 Task: Use the formula "F.DIST.RT" in spreadsheet "Project protfolio".
Action: Mouse moved to (686, 93)
Screenshot: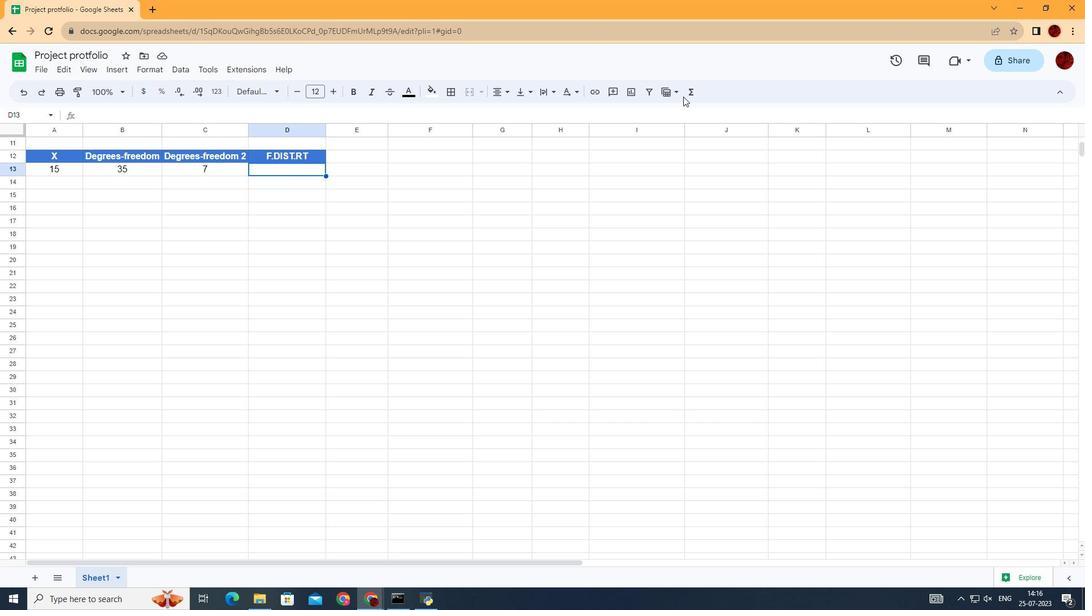 
Action: Mouse pressed left at (686, 93)
Screenshot: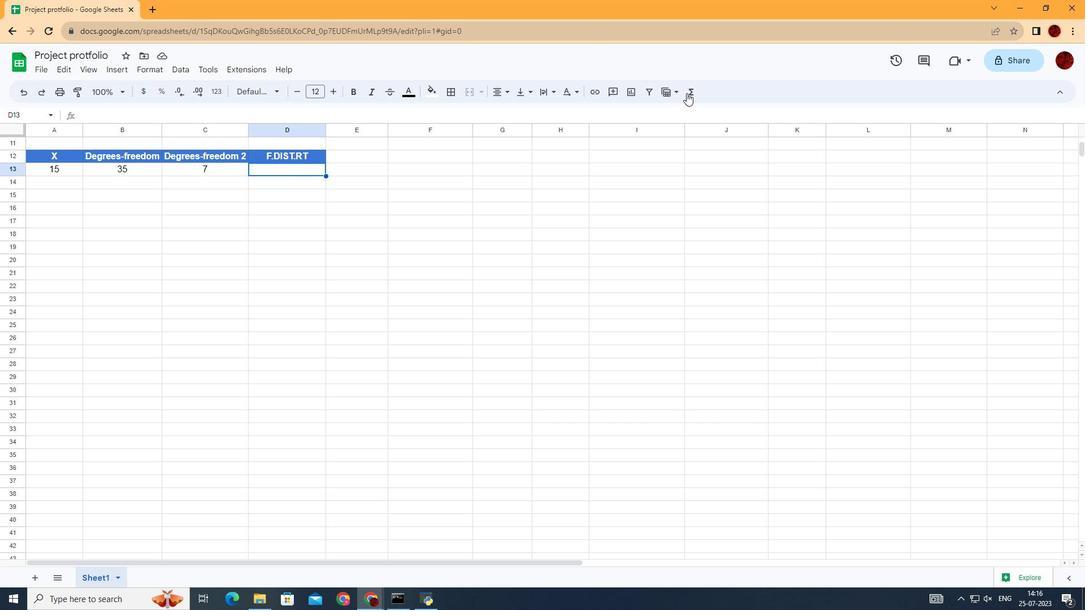 
Action: Mouse moved to (876, 202)
Screenshot: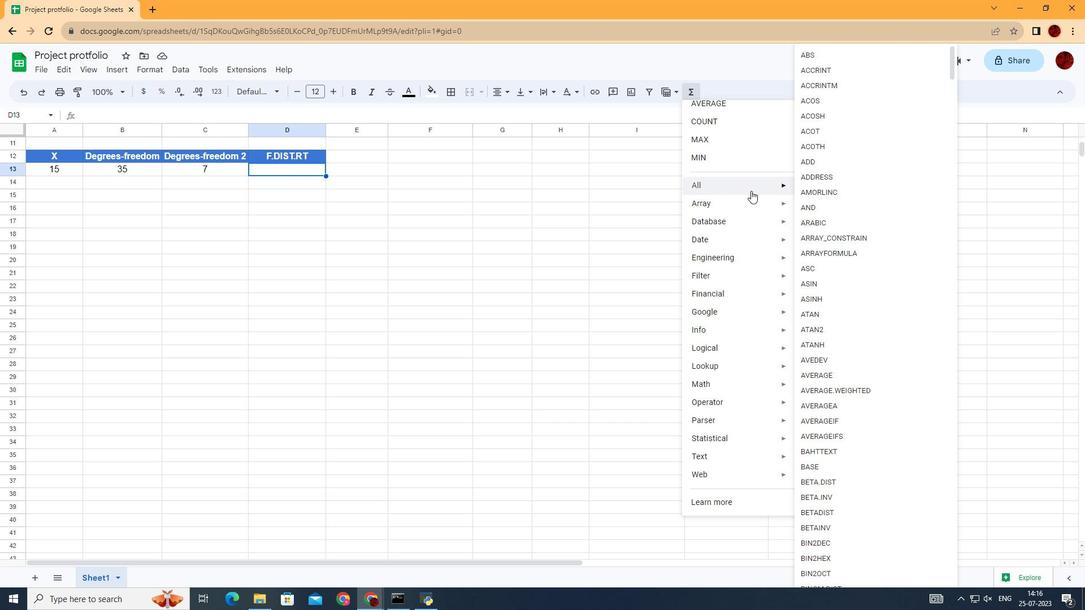 
Action: Mouse scrolled (876, 202) with delta (0, 0)
Screenshot: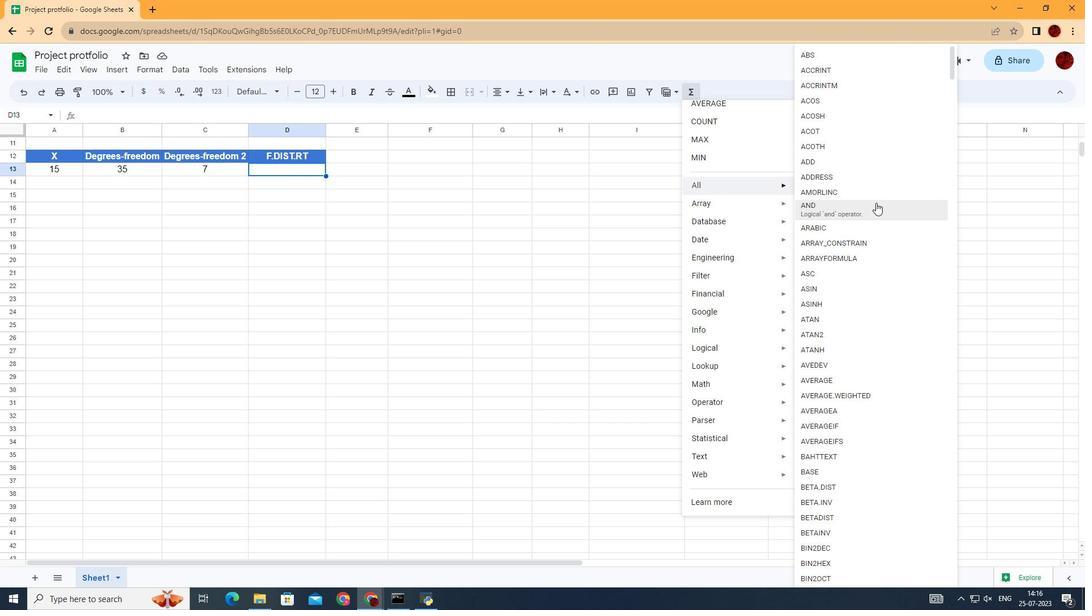 
Action: Mouse scrolled (876, 202) with delta (0, 0)
Screenshot: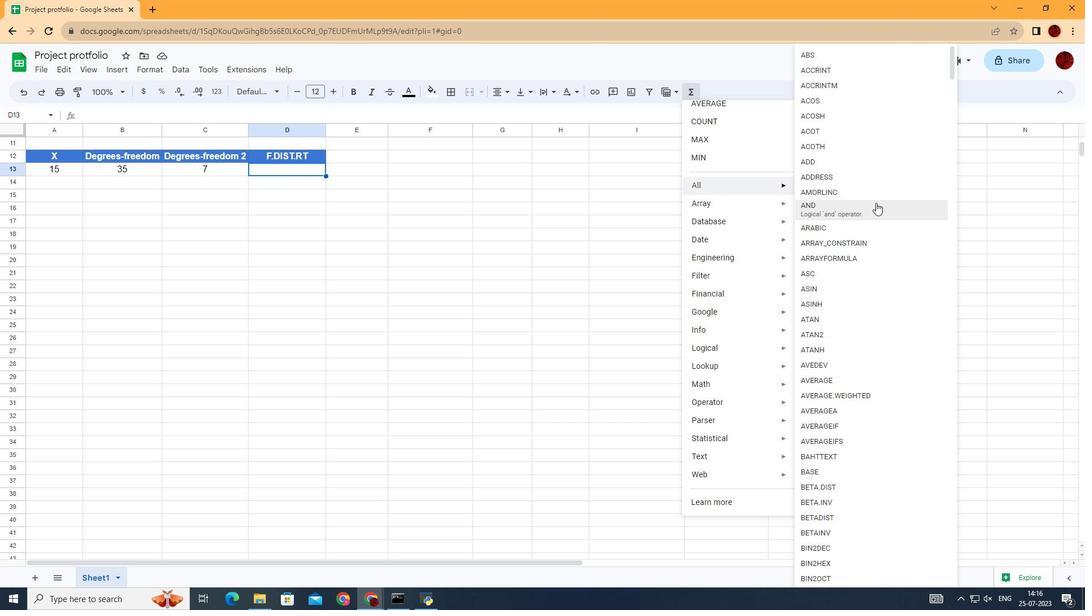 
Action: Mouse scrolled (876, 202) with delta (0, 0)
Screenshot: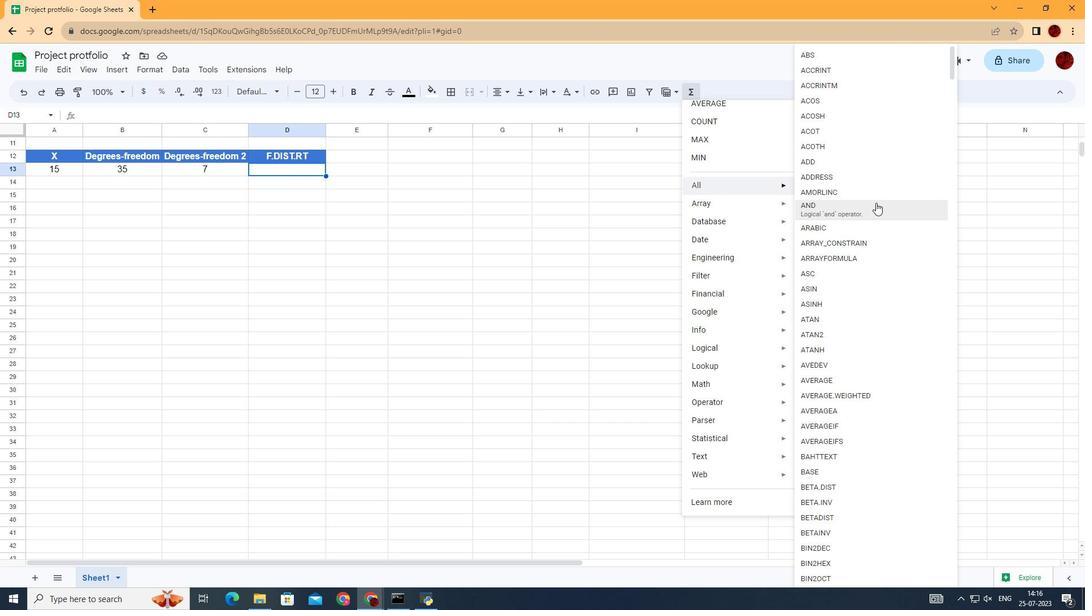 
Action: Mouse scrolled (876, 202) with delta (0, 0)
Screenshot: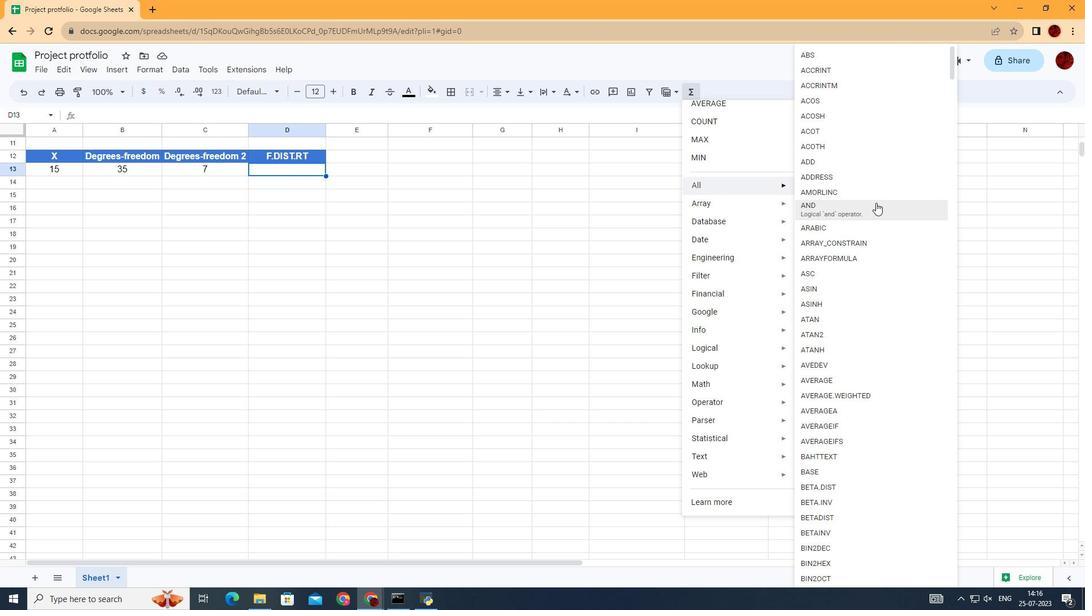 
Action: Mouse scrolled (876, 202) with delta (0, 0)
Screenshot: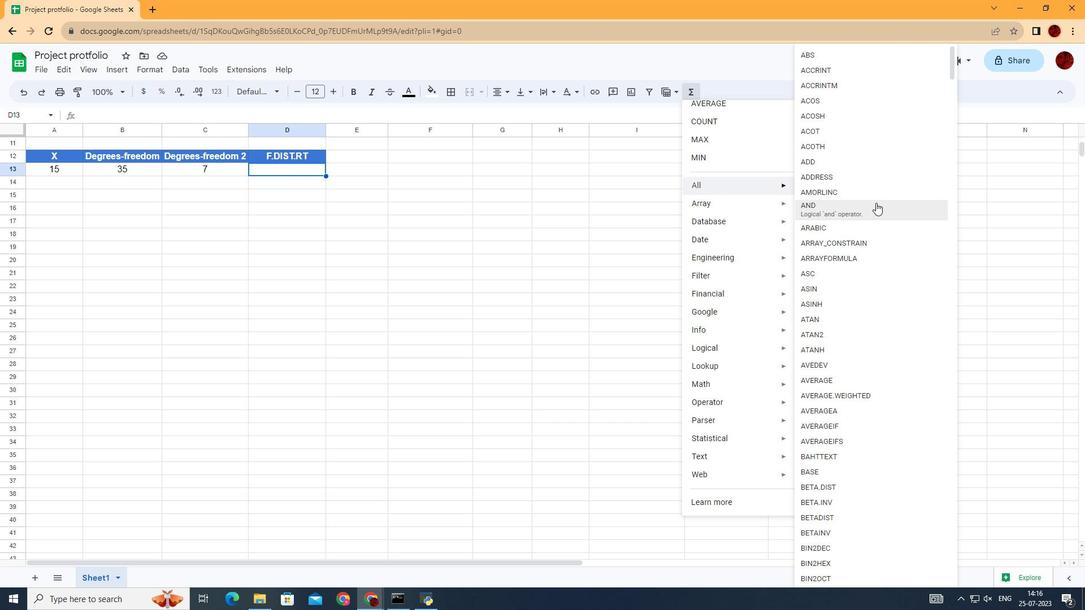 
Action: Mouse scrolled (876, 202) with delta (0, 0)
Screenshot: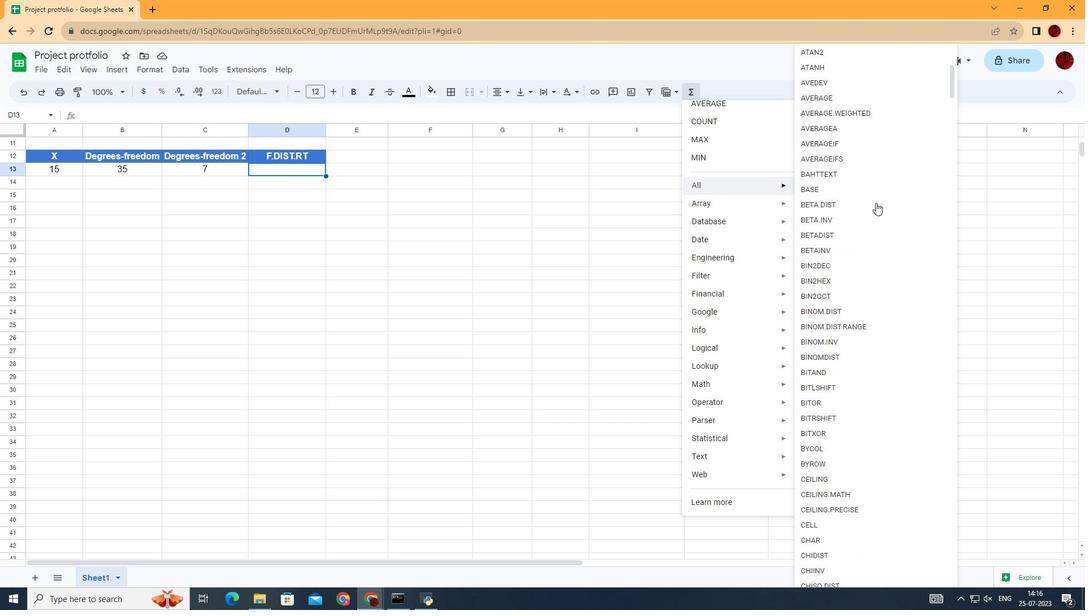 
Action: Mouse scrolled (876, 202) with delta (0, 0)
Screenshot: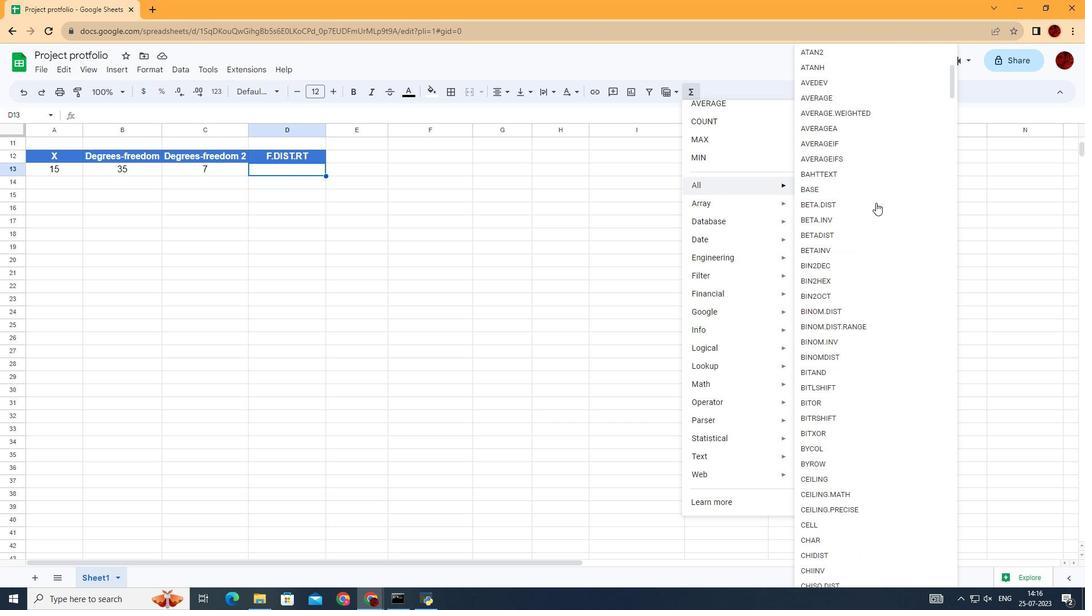 
Action: Mouse scrolled (876, 202) with delta (0, 0)
Screenshot: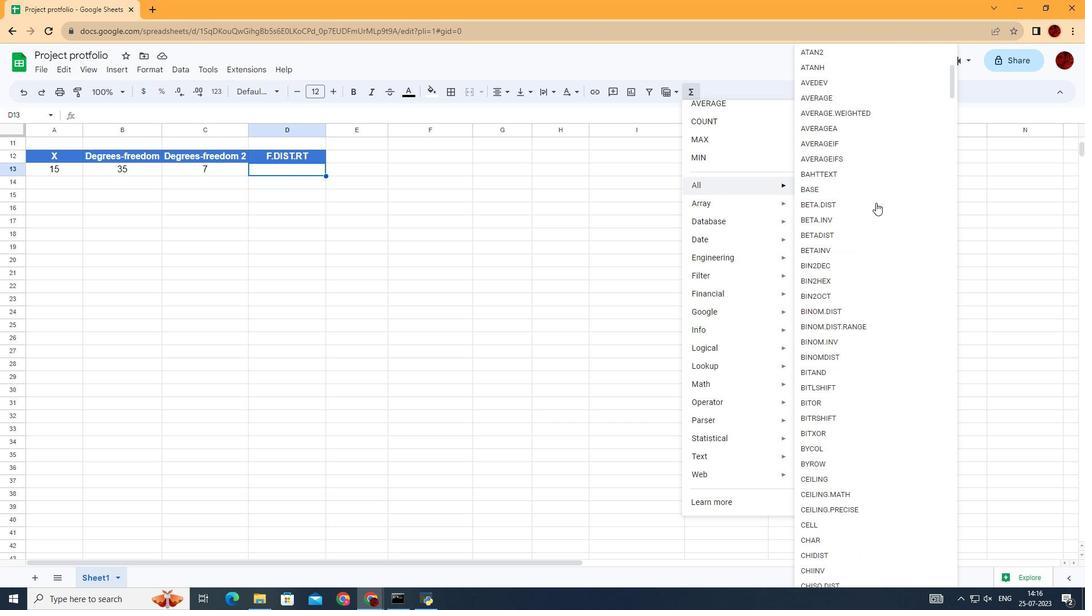 
Action: Mouse scrolled (876, 202) with delta (0, 0)
Screenshot: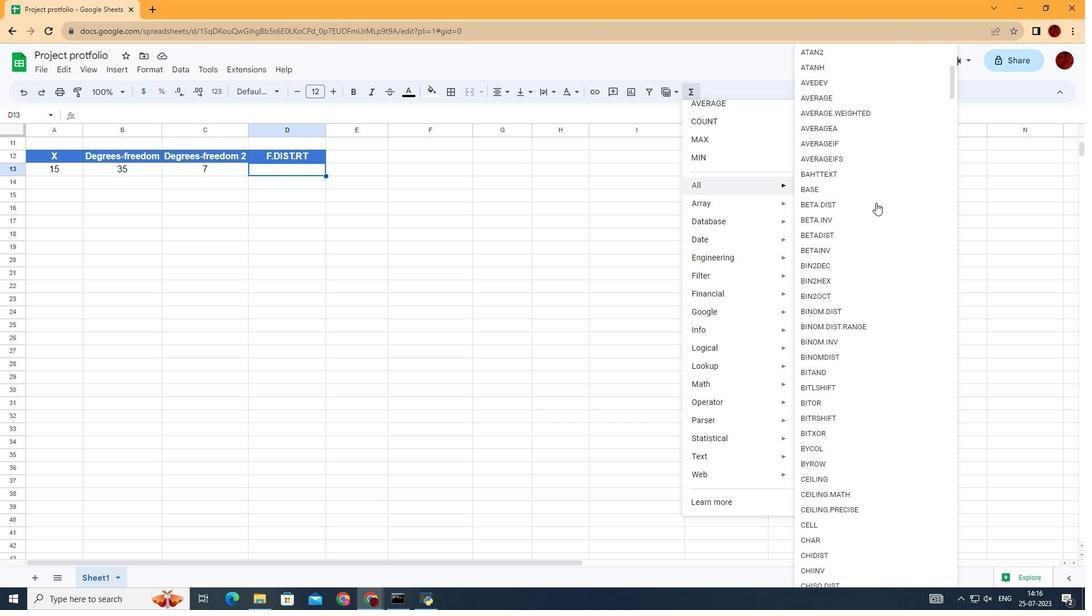 
Action: Mouse scrolled (876, 202) with delta (0, 0)
Screenshot: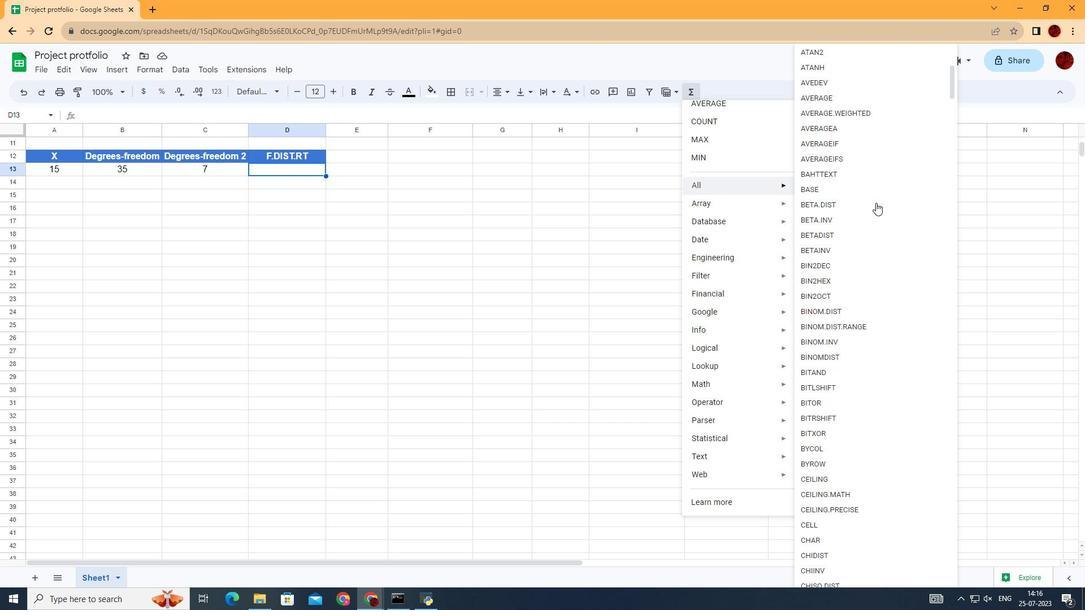 
Action: Mouse scrolled (876, 202) with delta (0, 0)
Screenshot: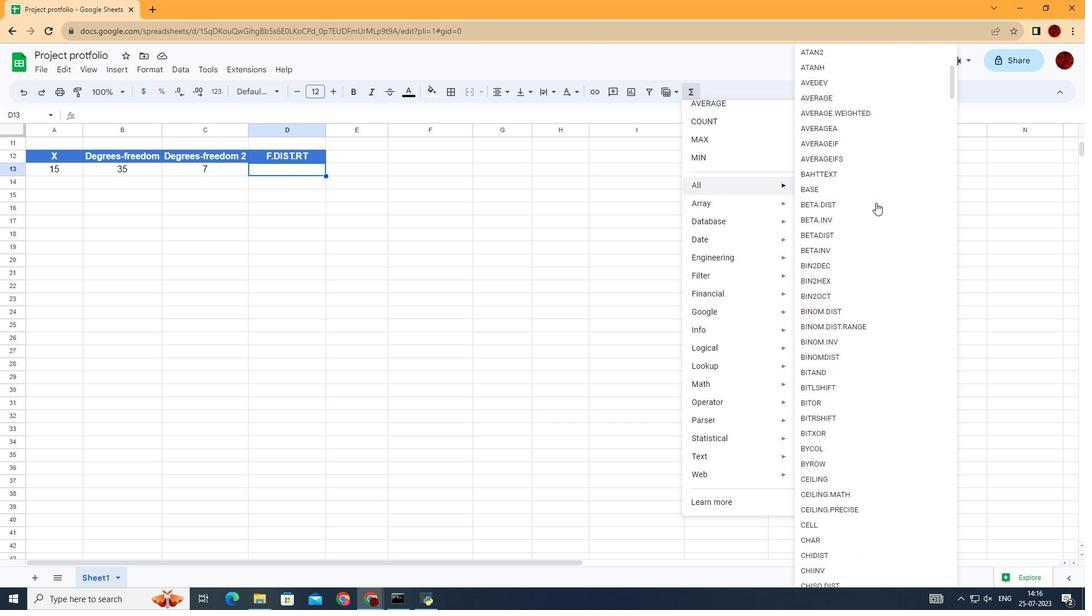 
Action: Mouse scrolled (876, 202) with delta (0, 0)
Screenshot: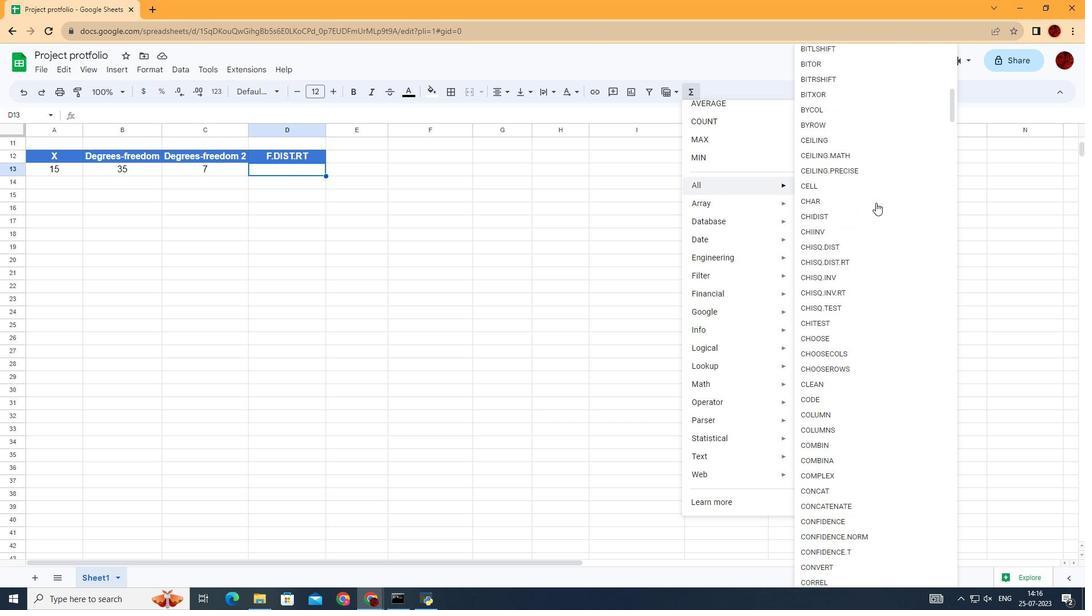 
Action: Mouse scrolled (876, 202) with delta (0, 0)
Screenshot: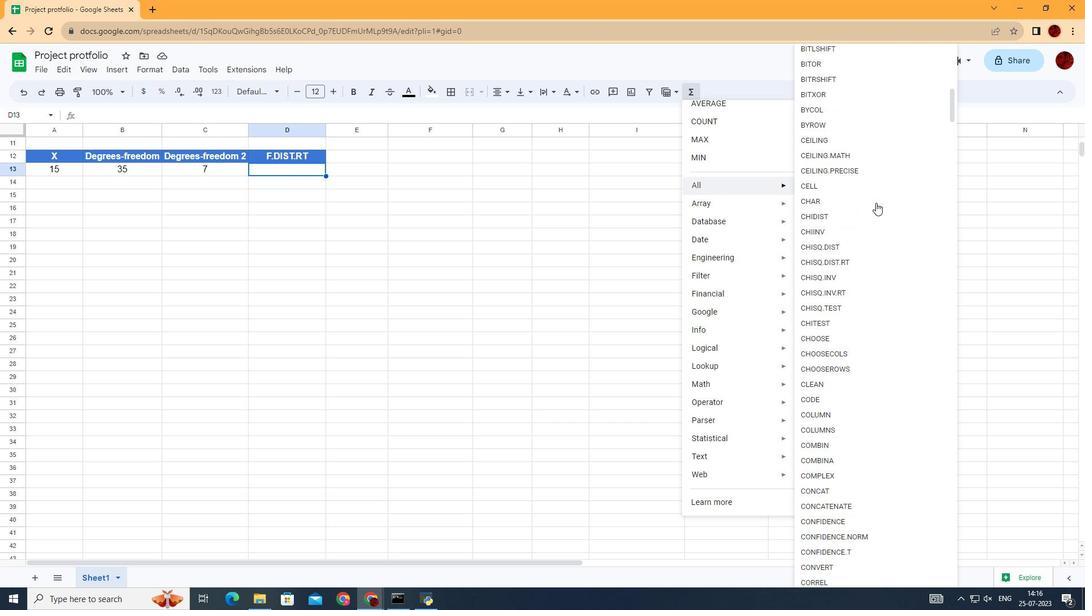 
Action: Mouse scrolled (876, 202) with delta (0, 0)
Screenshot: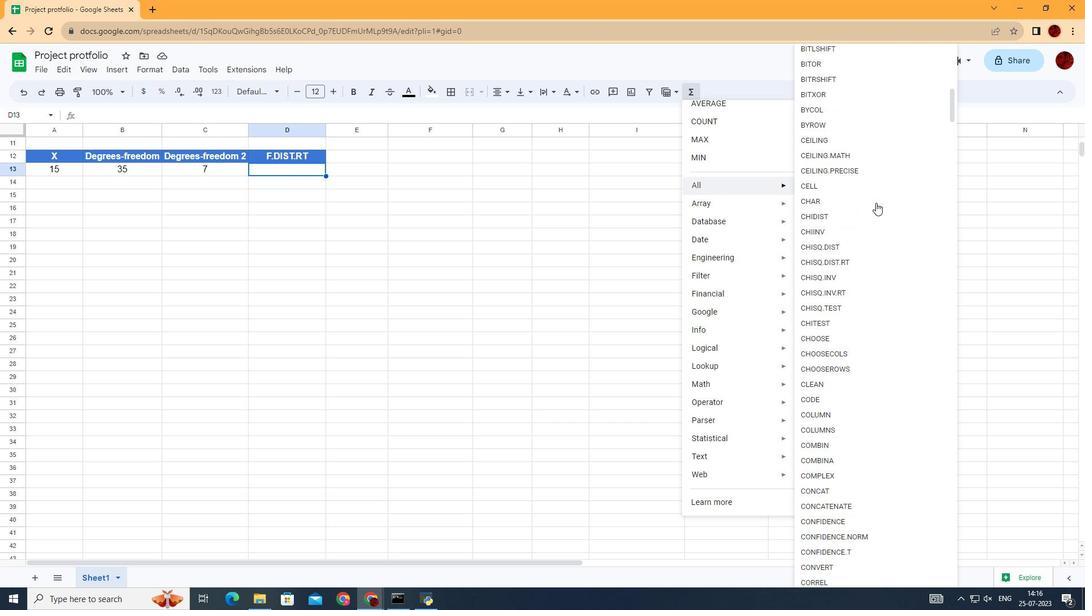 
Action: Mouse scrolled (876, 202) with delta (0, 0)
Screenshot: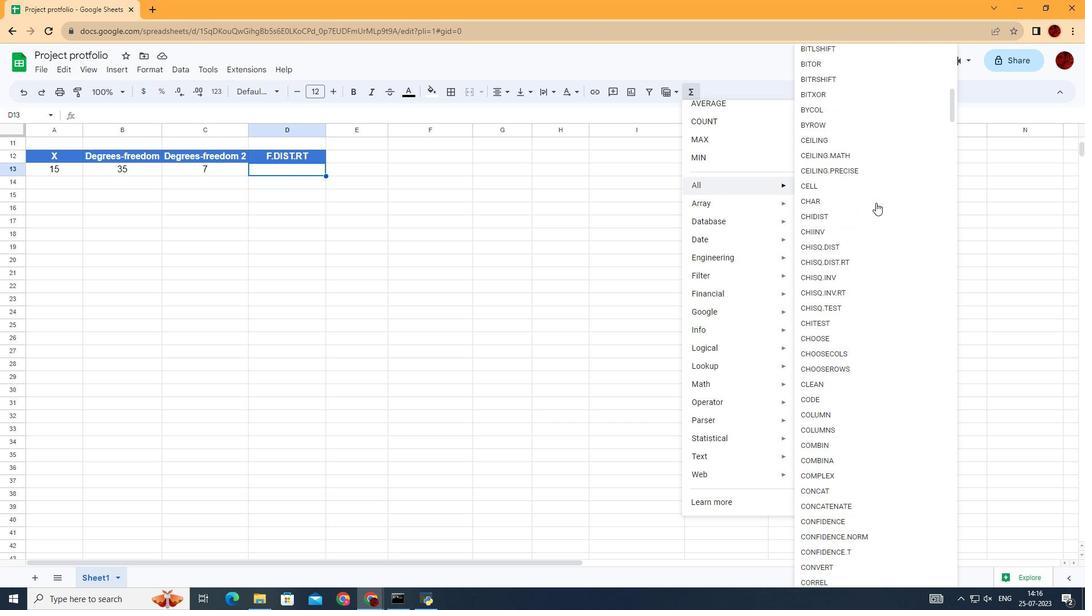 
Action: Mouse scrolled (876, 202) with delta (0, 0)
Screenshot: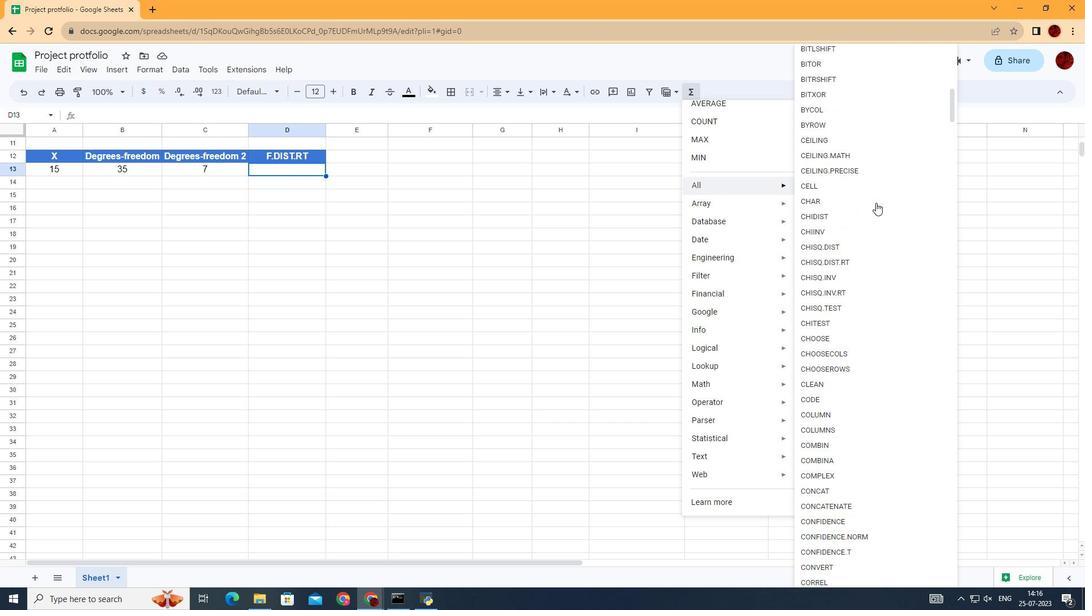 
Action: Mouse scrolled (876, 202) with delta (0, 0)
Screenshot: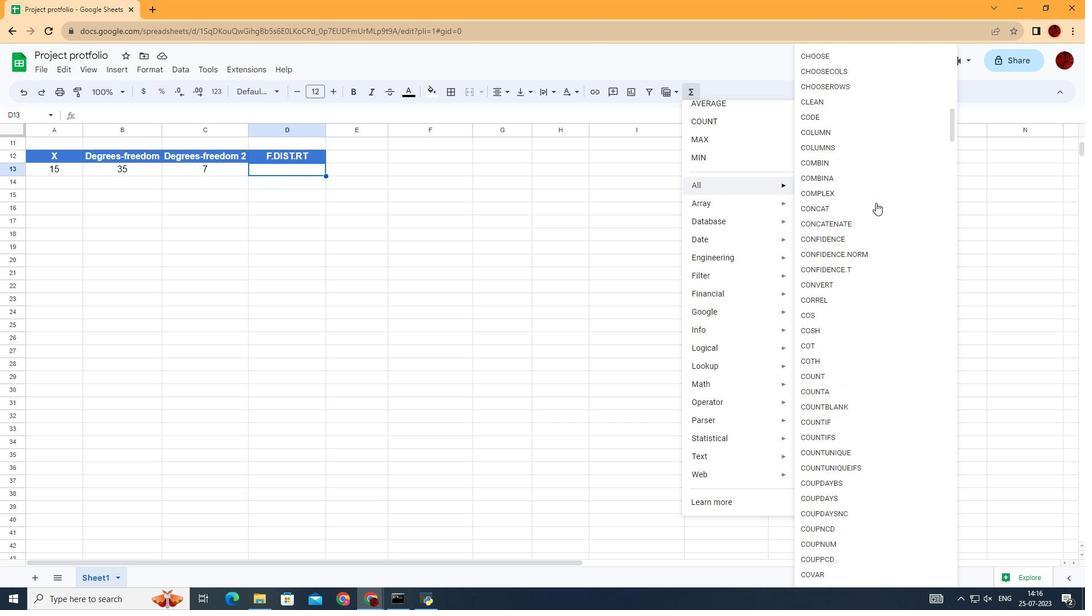 
Action: Mouse scrolled (876, 202) with delta (0, 0)
Screenshot: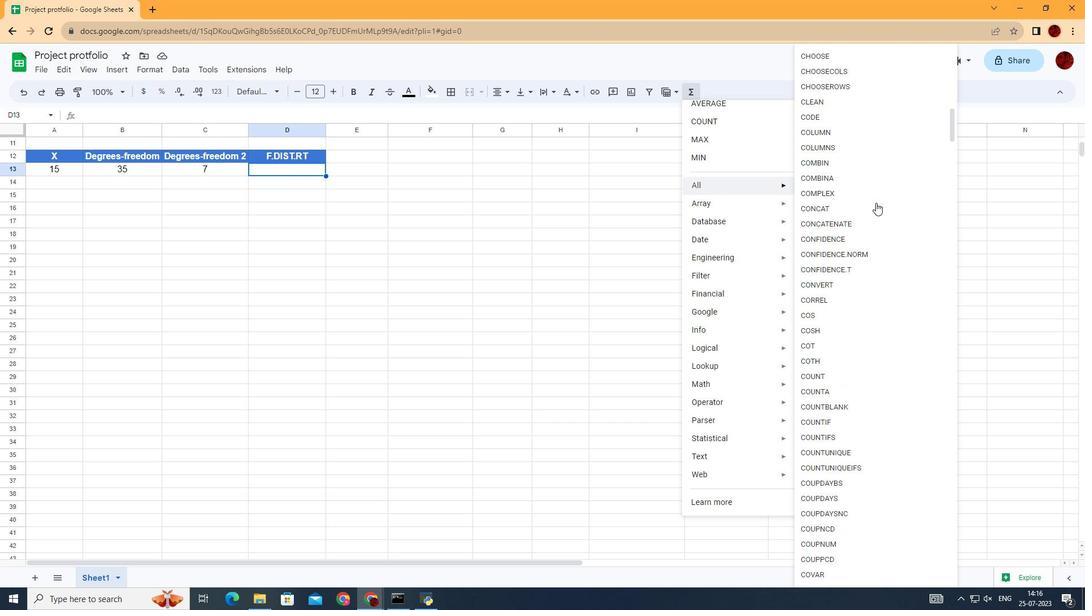 
Action: Mouse scrolled (876, 202) with delta (0, 0)
Screenshot: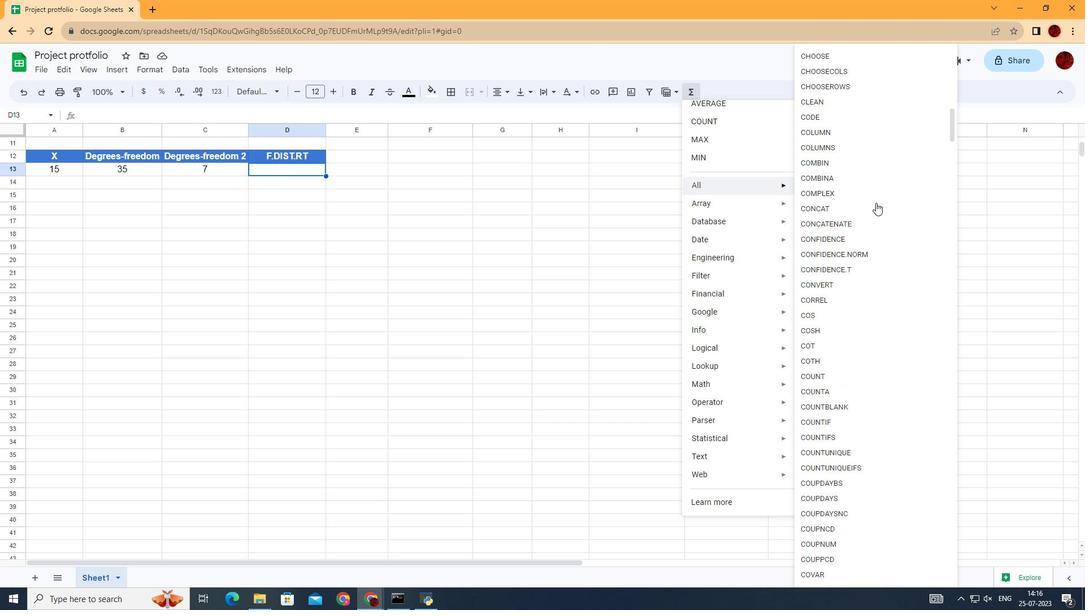 
Action: Mouse scrolled (876, 202) with delta (0, 0)
Screenshot: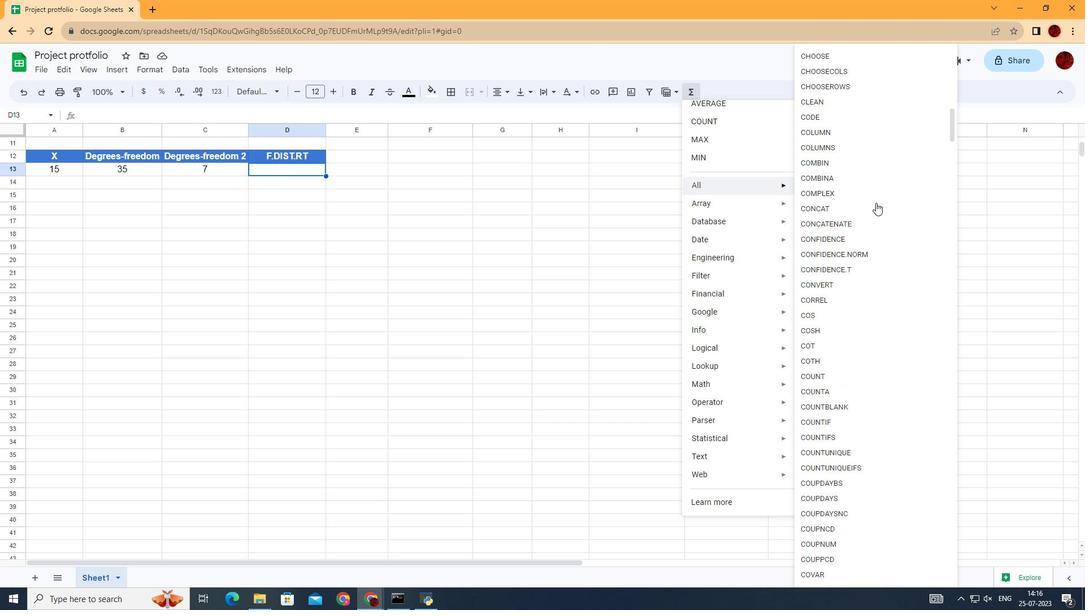 
Action: Mouse scrolled (876, 202) with delta (0, 0)
Screenshot: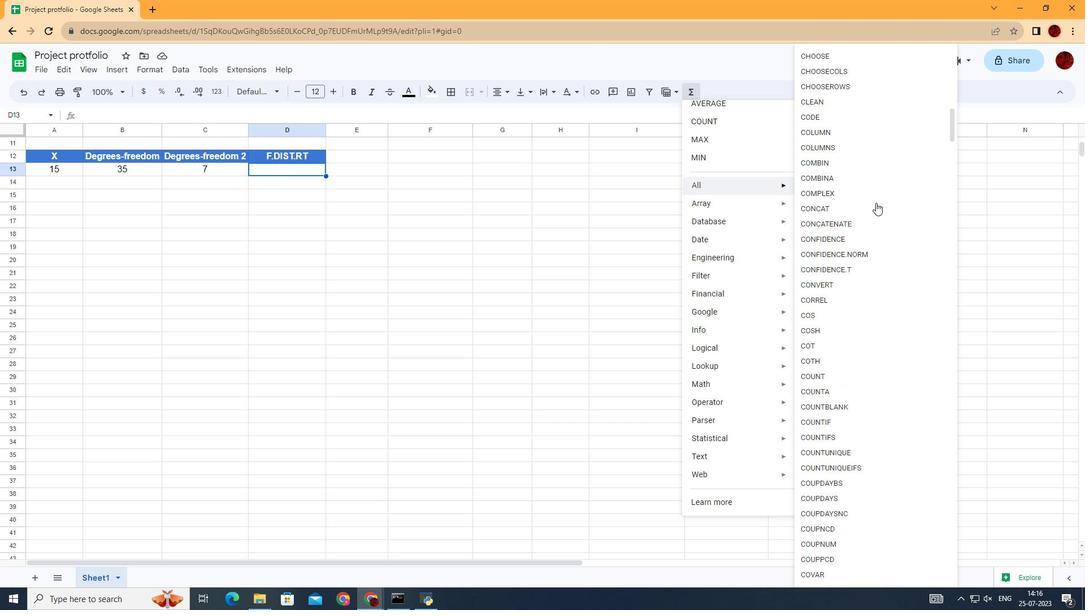 
Action: Mouse scrolled (876, 202) with delta (0, 0)
Screenshot: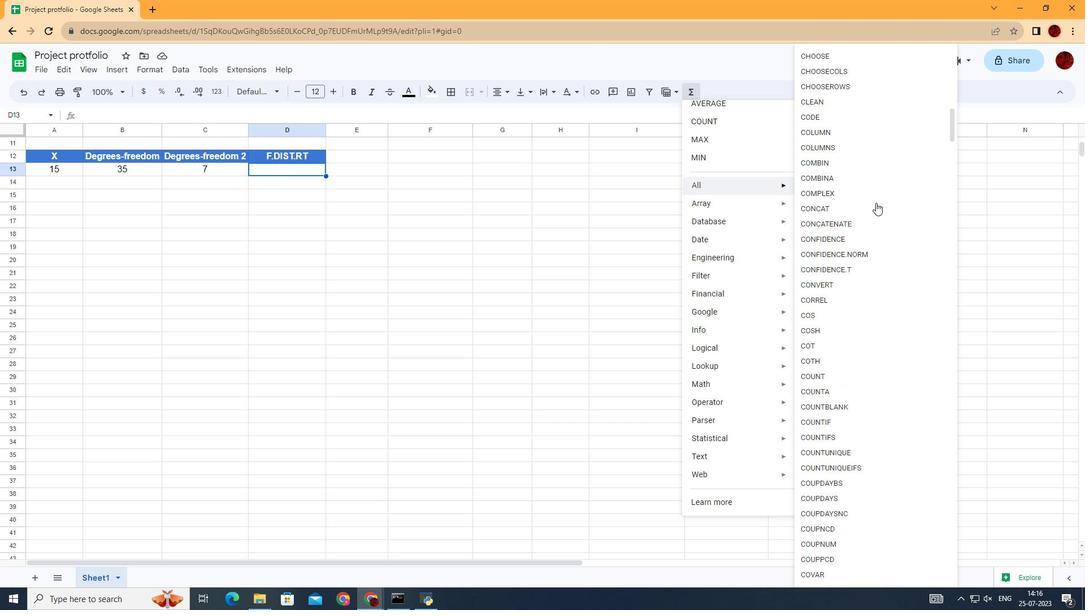
Action: Mouse scrolled (876, 202) with delta (0, 0)
Screenshot: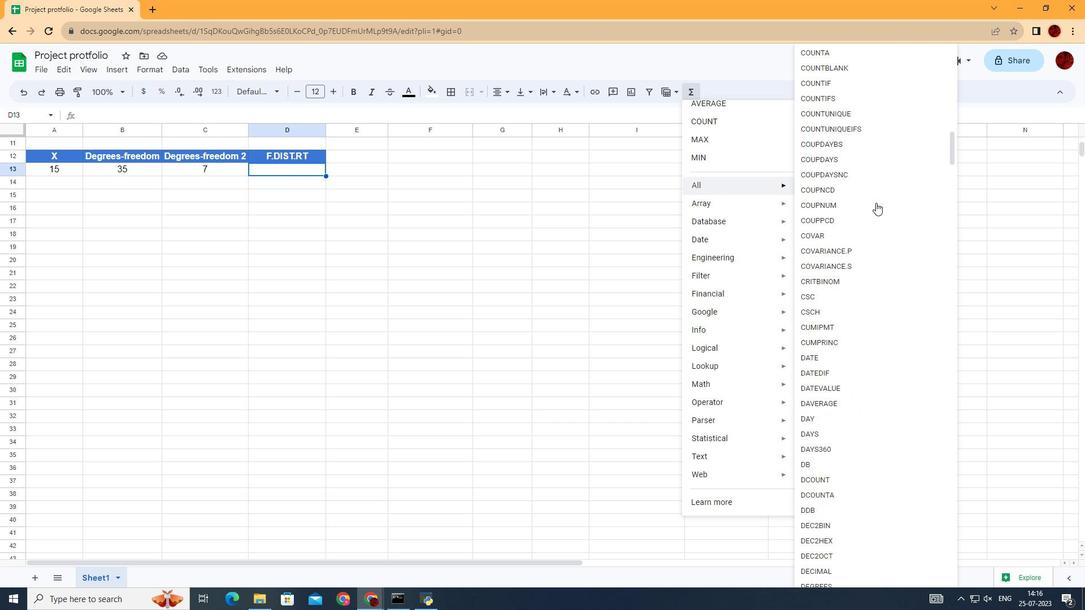 
Action: Mouse scrolled (876, 202) with delta (0, 0)
Screenshot: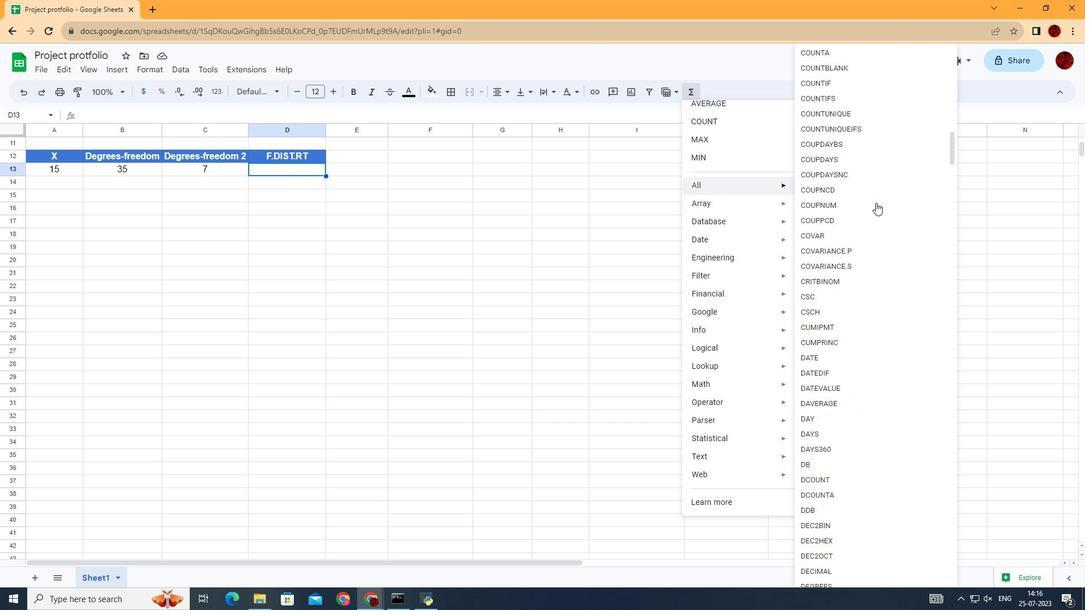 
Action: Mouse scrolled (876, 202) with delta (0, 0)
Screenshot: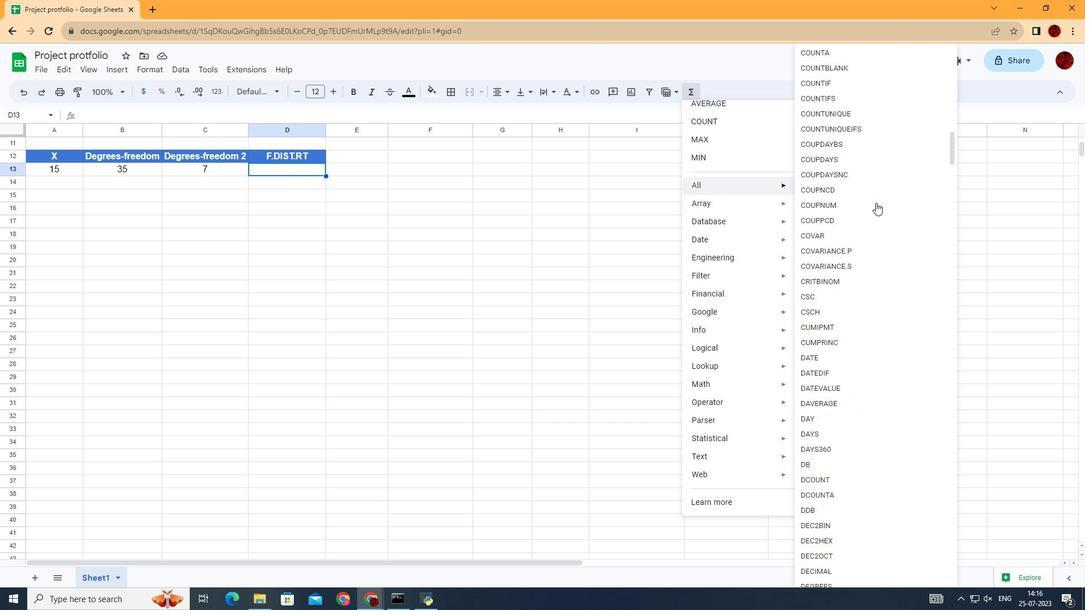 
Action: Mouse scrolled (876, 202) with delta (0, 0)
Screenshot: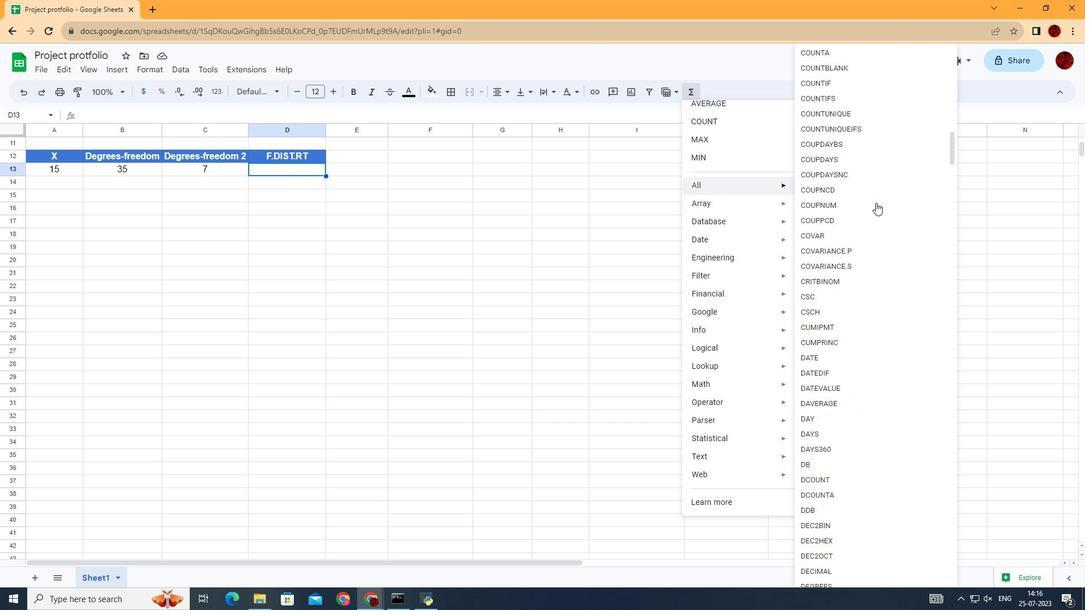 
Action: Mouse scrolled (876, 202) with delta (0, 0)
Screenshot: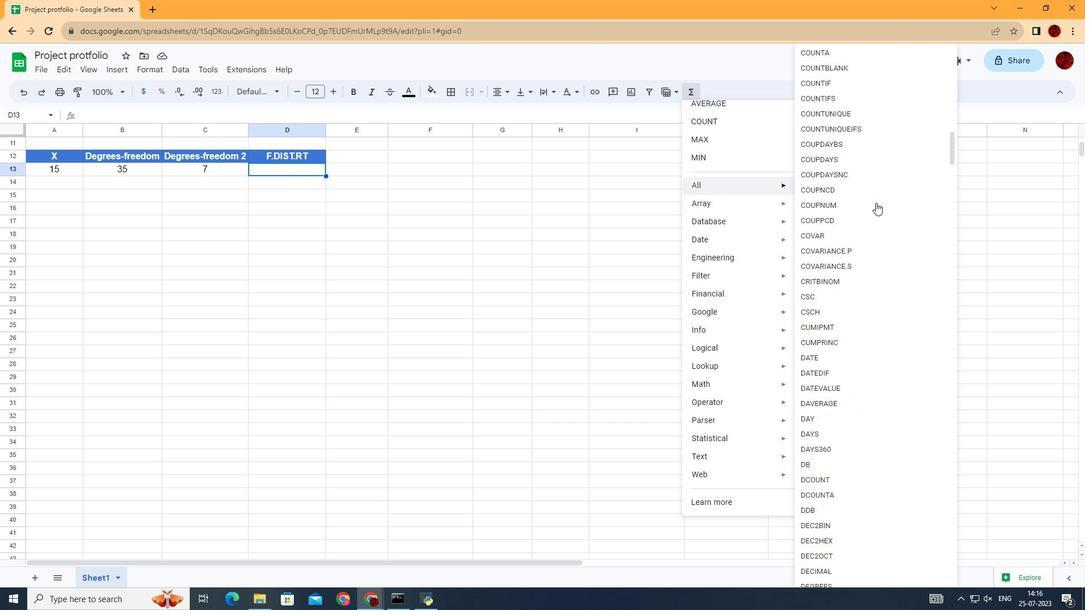 
Action: Mouse scrolled (876, 202) with delta (0, 0)
Screenshot: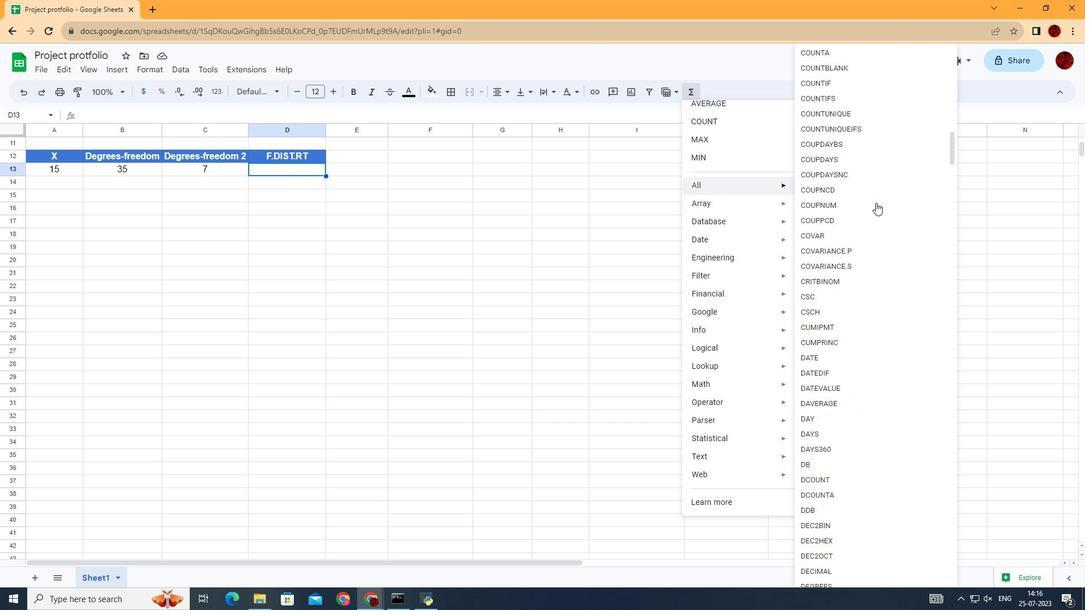 
Action: Mouse scrolled (876, 202) with delta (0, 0)
Screenshot: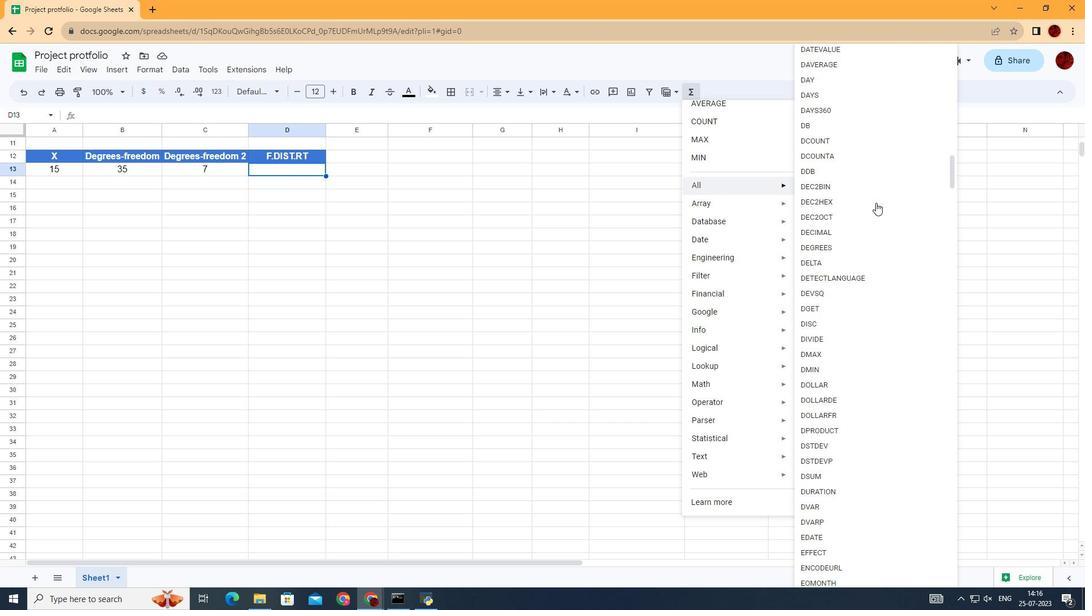 
Action: Mouse scrolled (876, 202) with delta (0, 0)
Screenshot: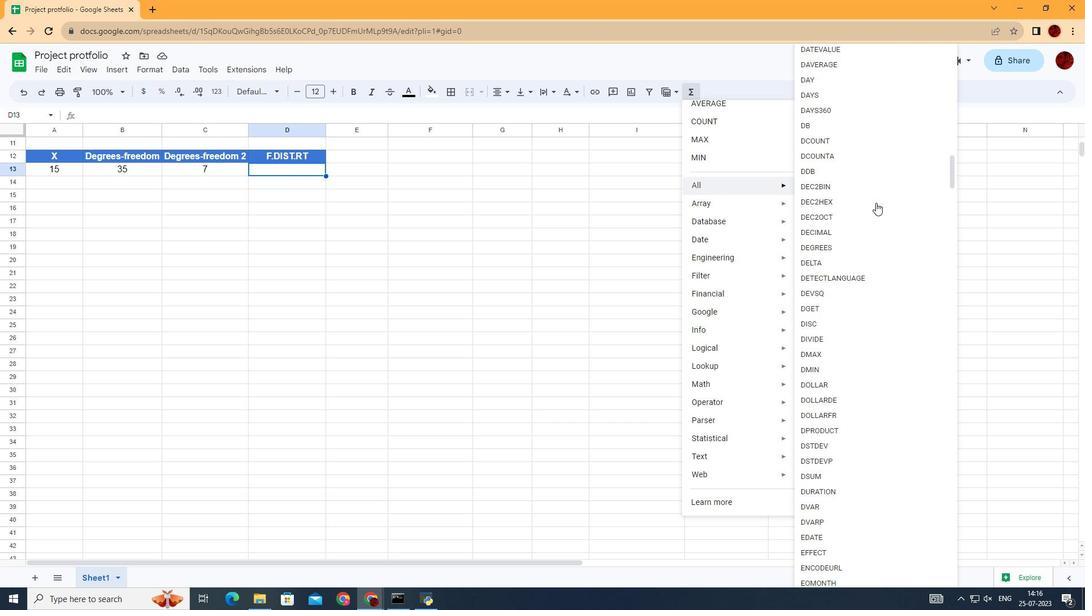 
Action: Mouse scrolled (876, 202) with delta (0, 0)
Screenshot: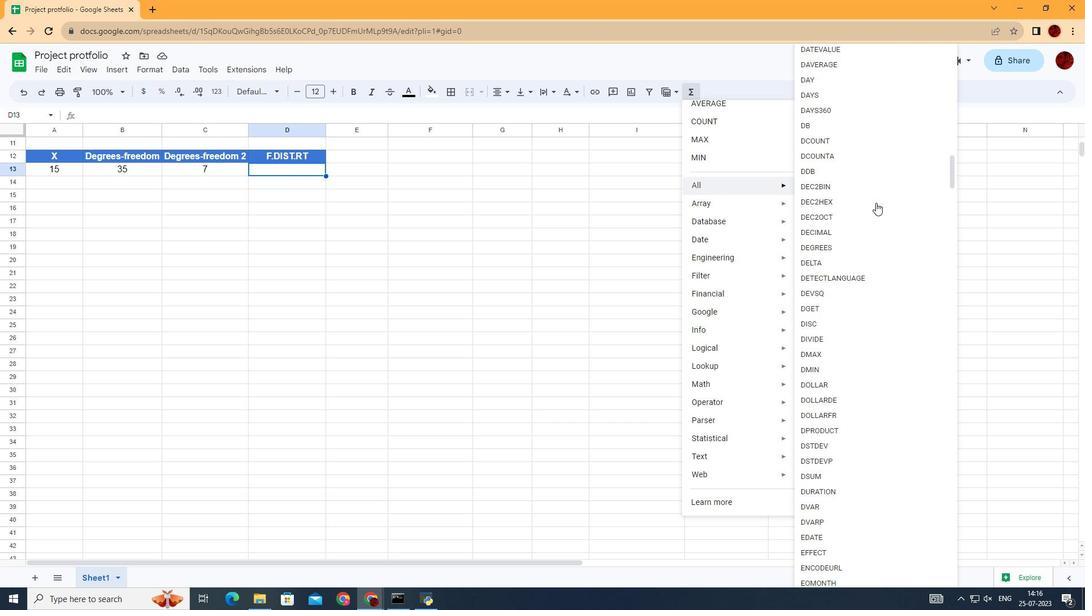 
Action: Mouse scrolled (876, 202) with delta (0, 0)
Screenshot: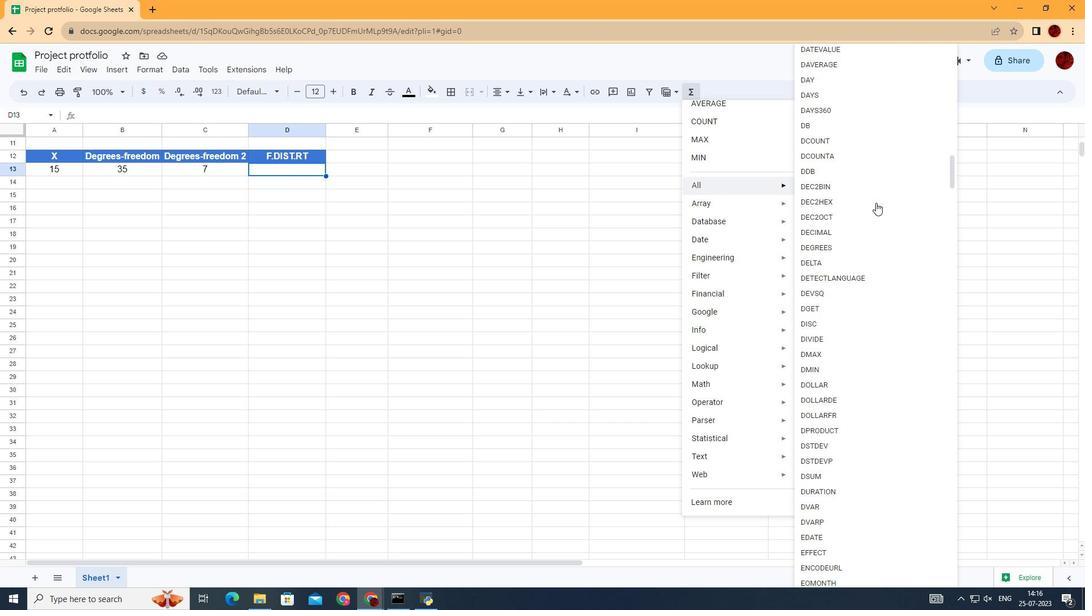 
Action: Mouse scrolled (876, 202) with delta (0, 0)
Screenshot: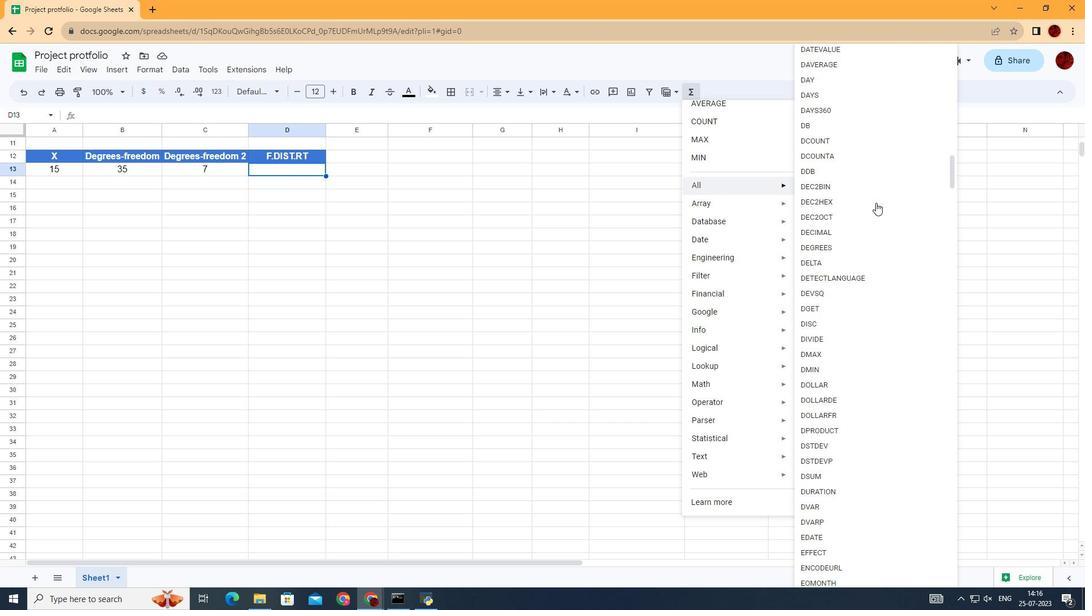 
Action: Mouse scrolled (876, 202) with delta (0, 0)
Screenshot: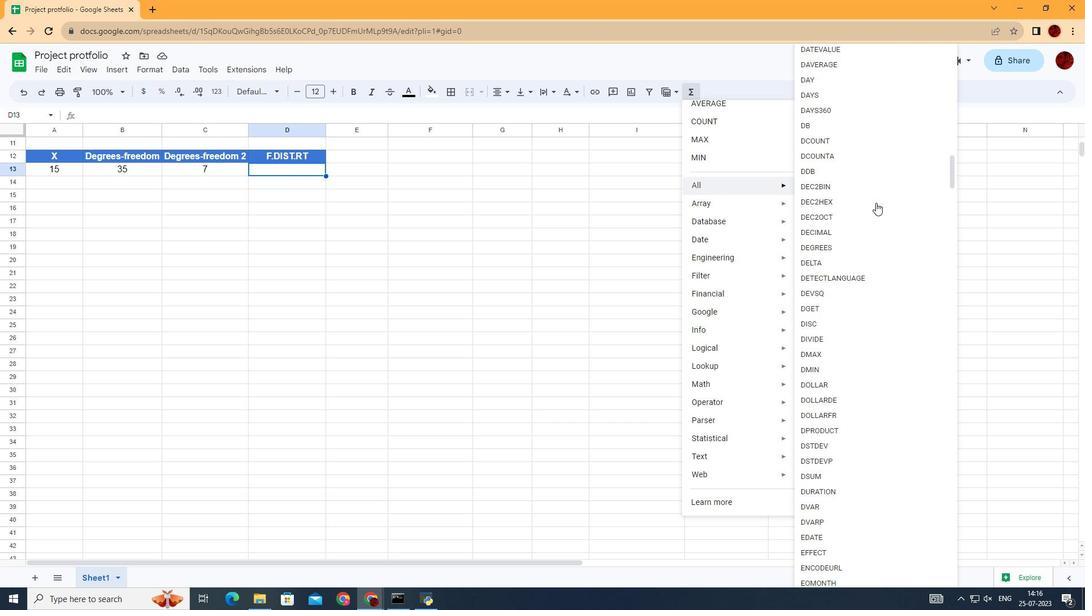 
Action: Mouse scrolled (876, 202) with delta (0, 0)
Screenshot: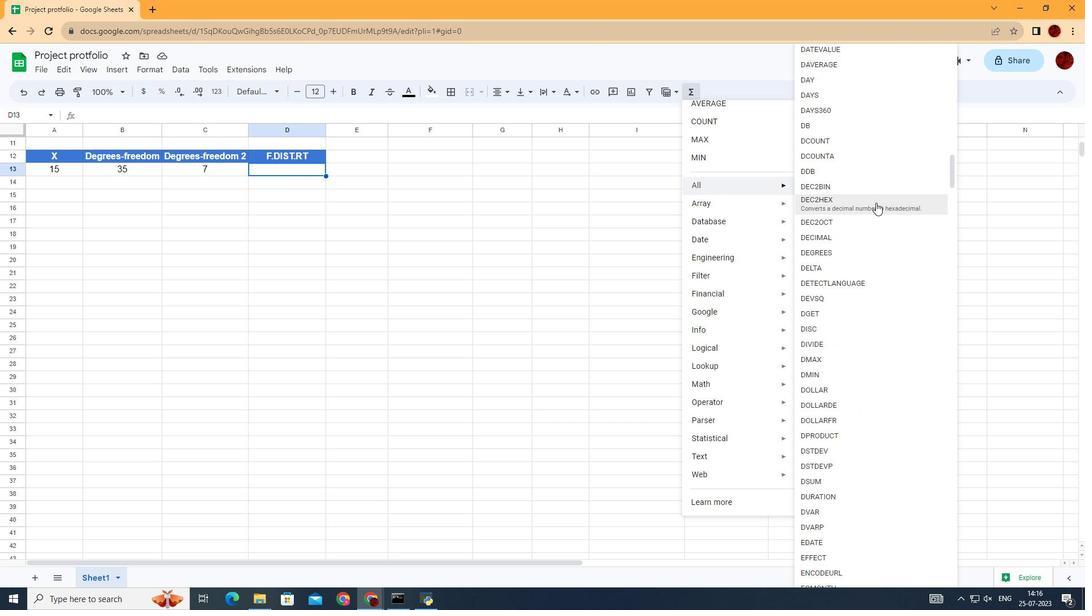 
Action: Mouse scrolled (876, 203) with delta (0, 0)
Screenshot: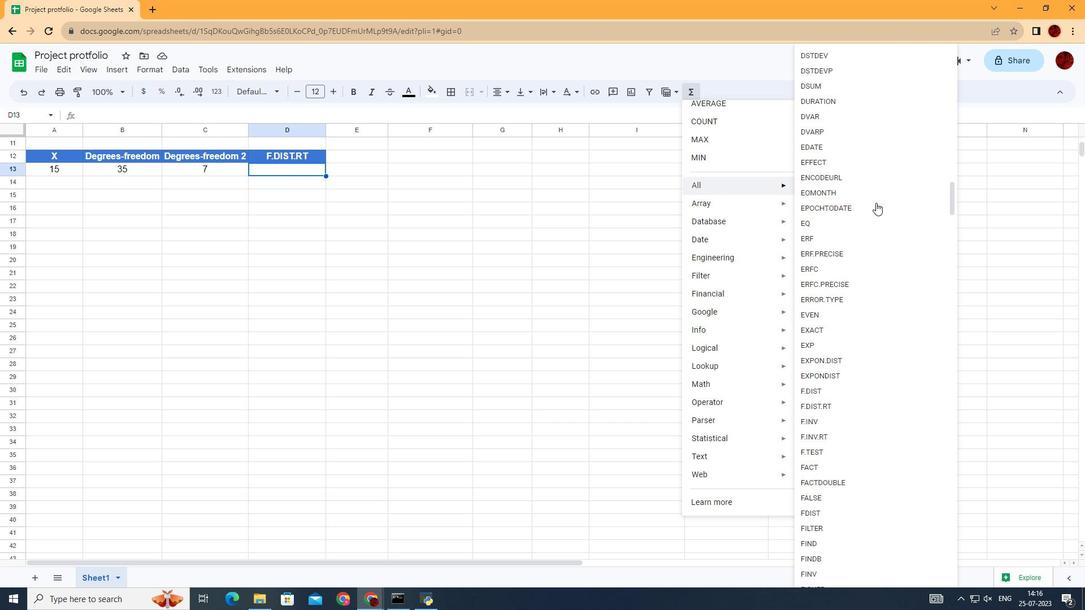 
Action: Mouse moved to (816, 465)
Screenshot: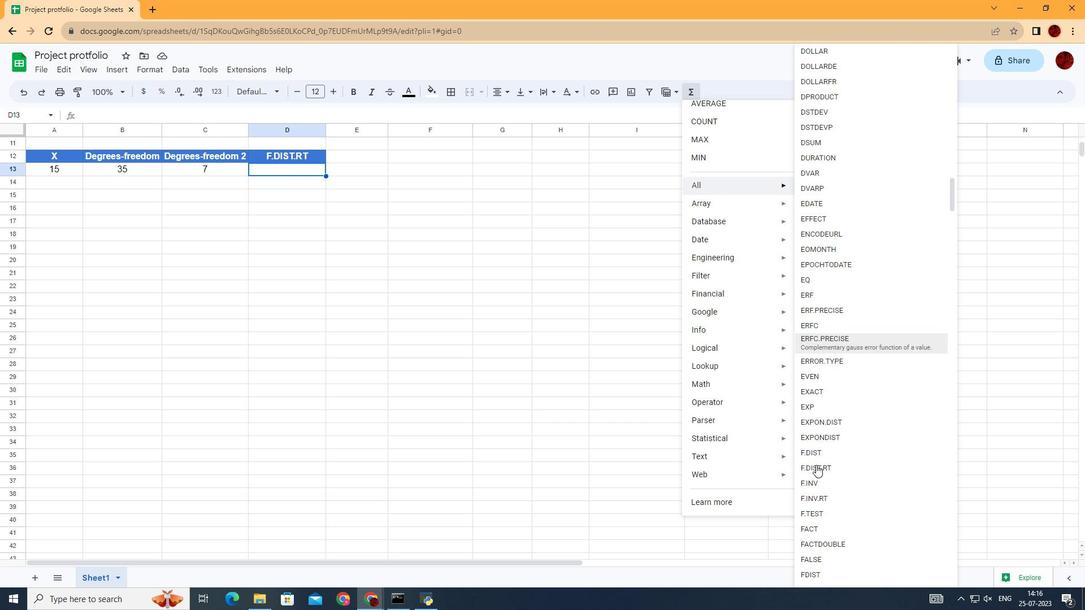 
Action: Mouse pressed left at (816, 465)
Screenshot: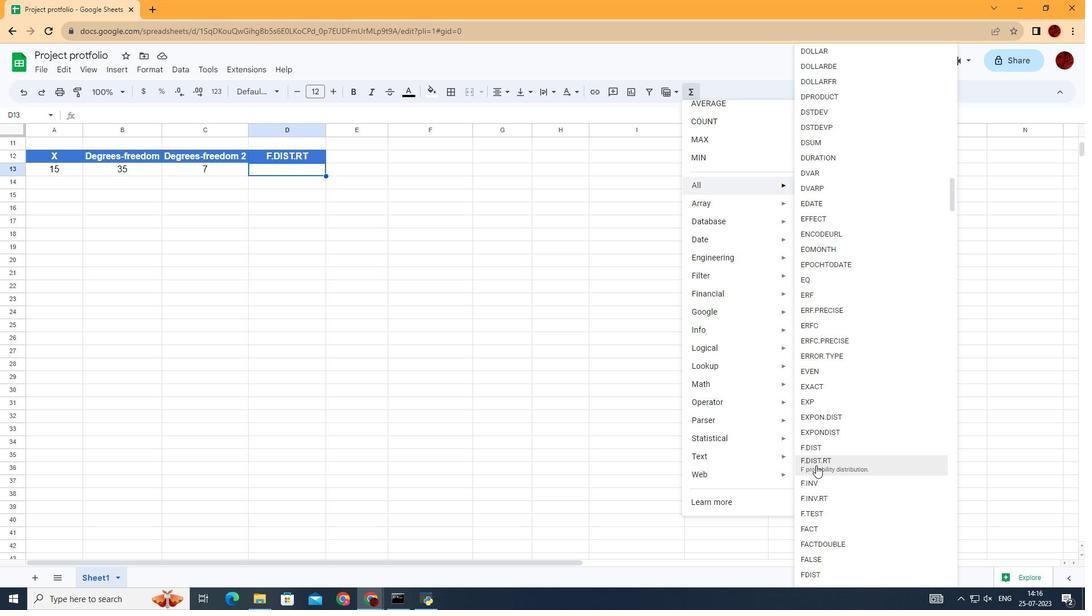 
Action: Mouse moved to (52, 166)
Screenshot: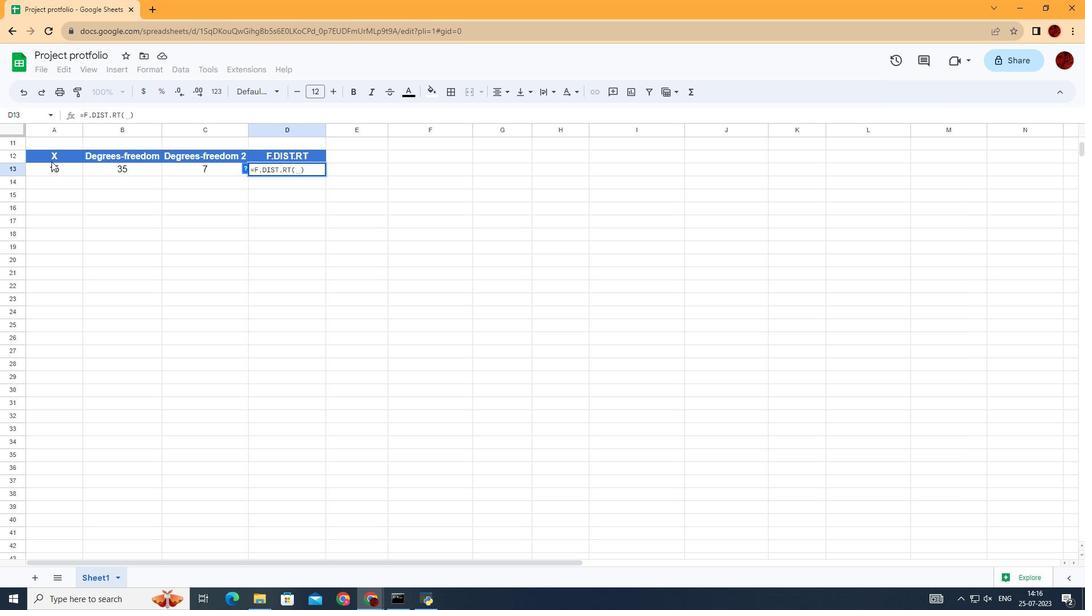 
Action: Mouse pressed left at (52, 166)
Screenshot: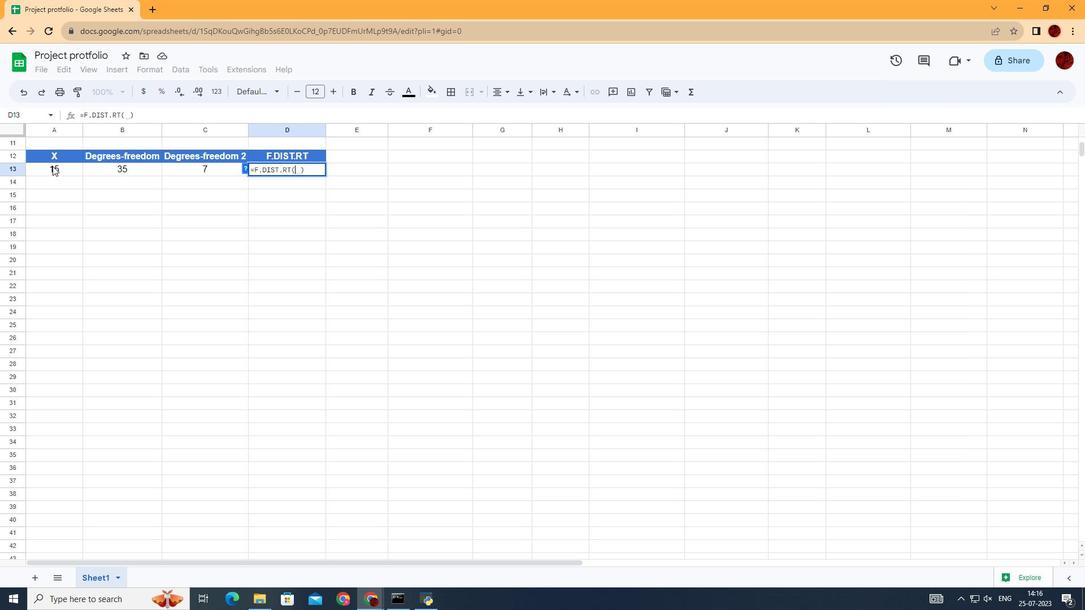 
Action: Key pressed ,
Screenshot: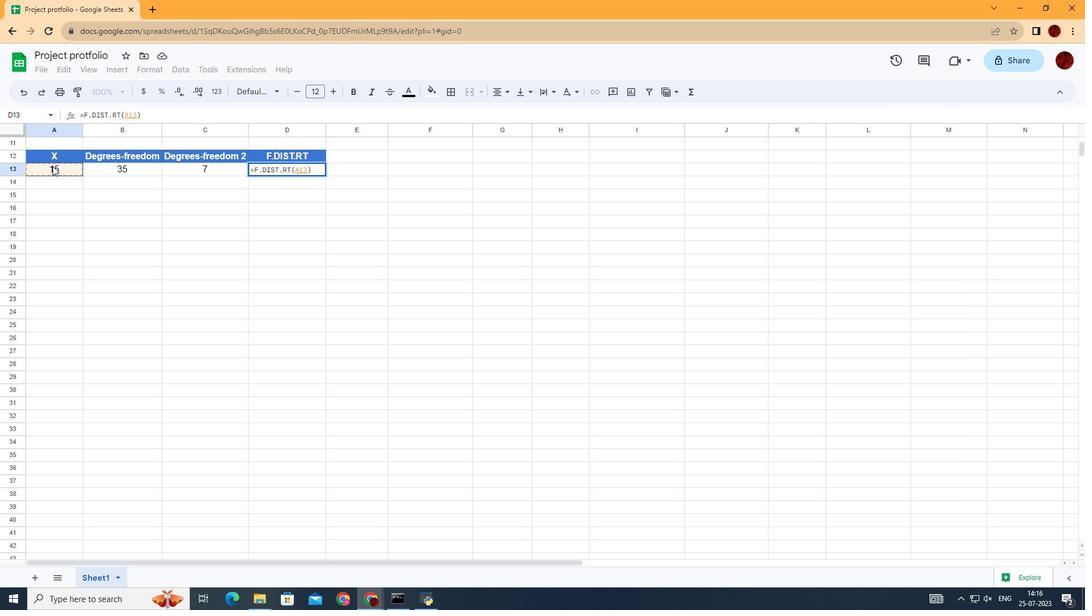
Action: Mouse moved to (106, 172)
Screenshot: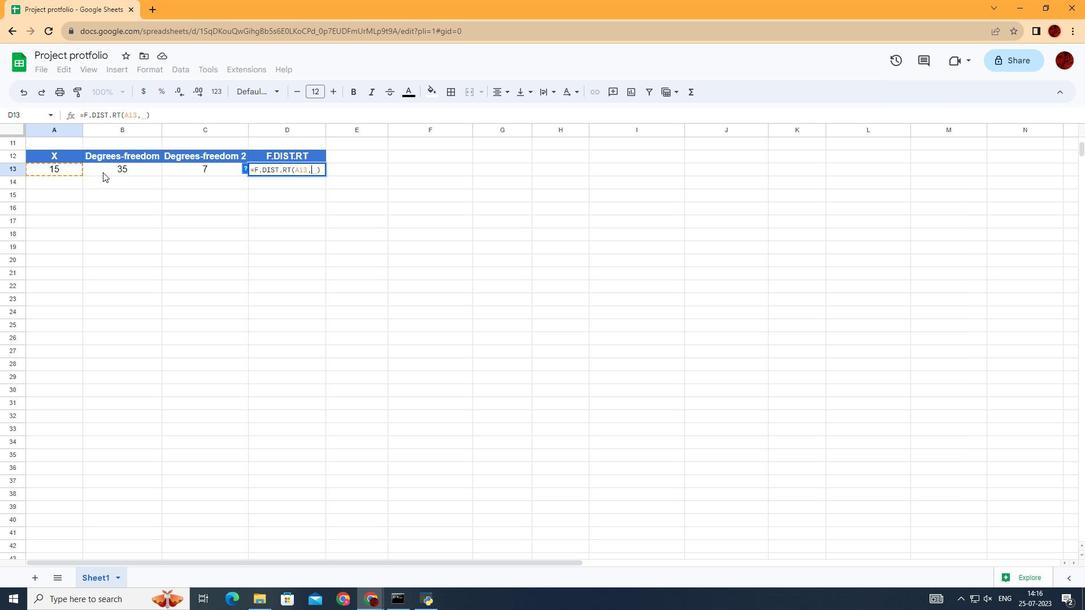 
Action: Mouse pressed left at (106, 172)
Screenshot: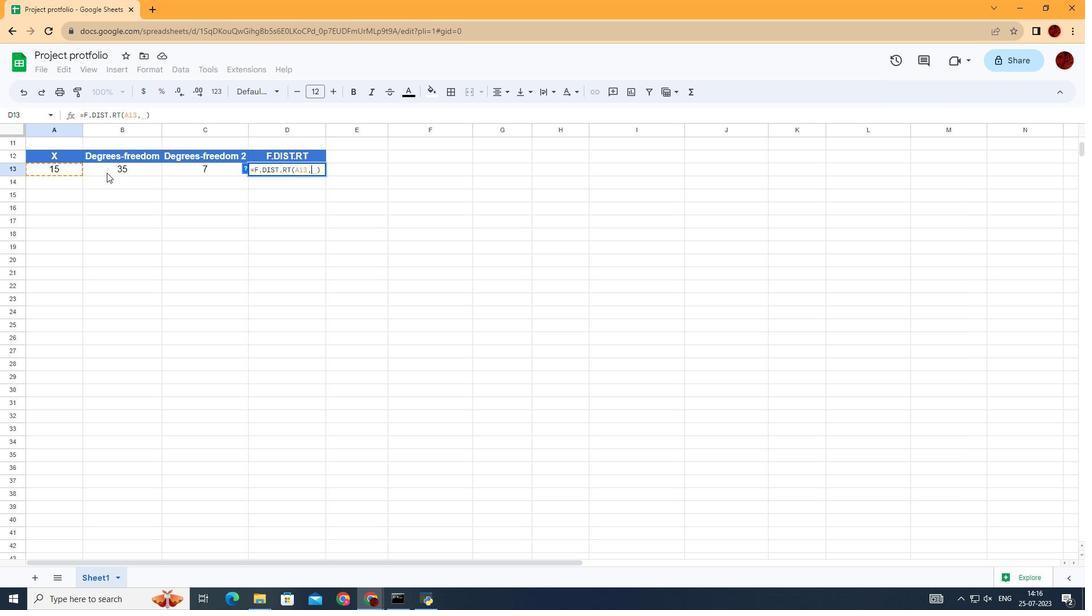 
Action: Key pressed ,
Screenshot: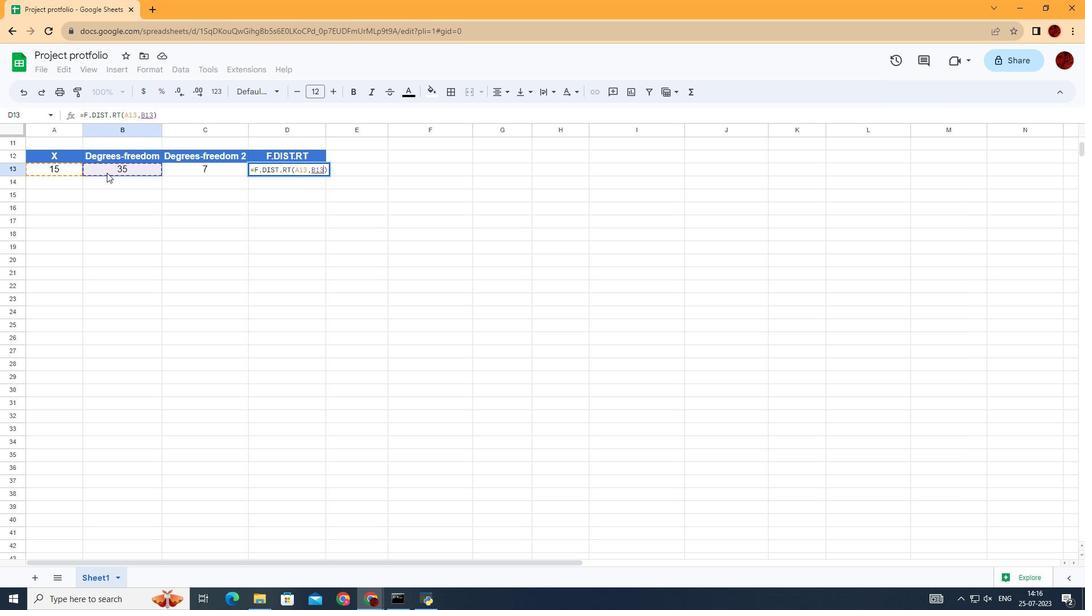 
Action: Mouse moved to (179, 169)
Screenshot: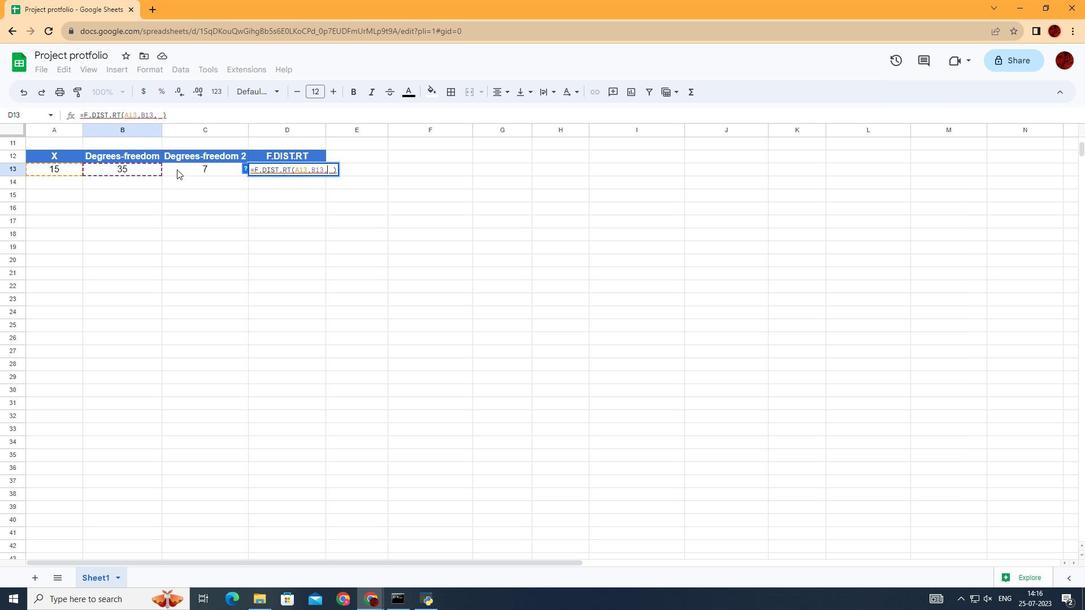 
Action: Mouse pressed left at (179, 169)
Screenshot: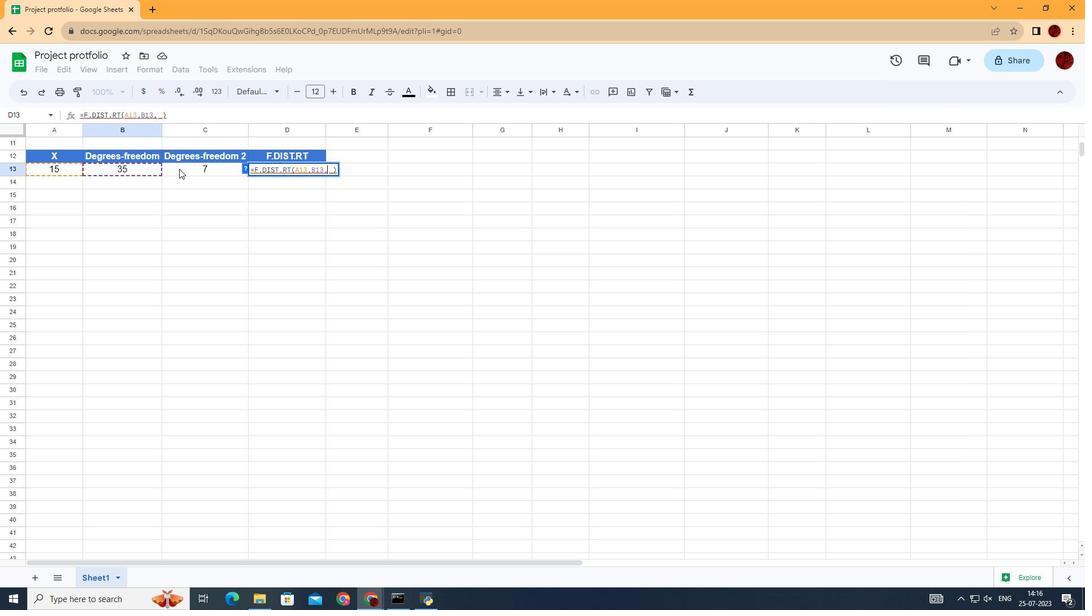 
Action: Key pressed <Key.enter>
Screenshot: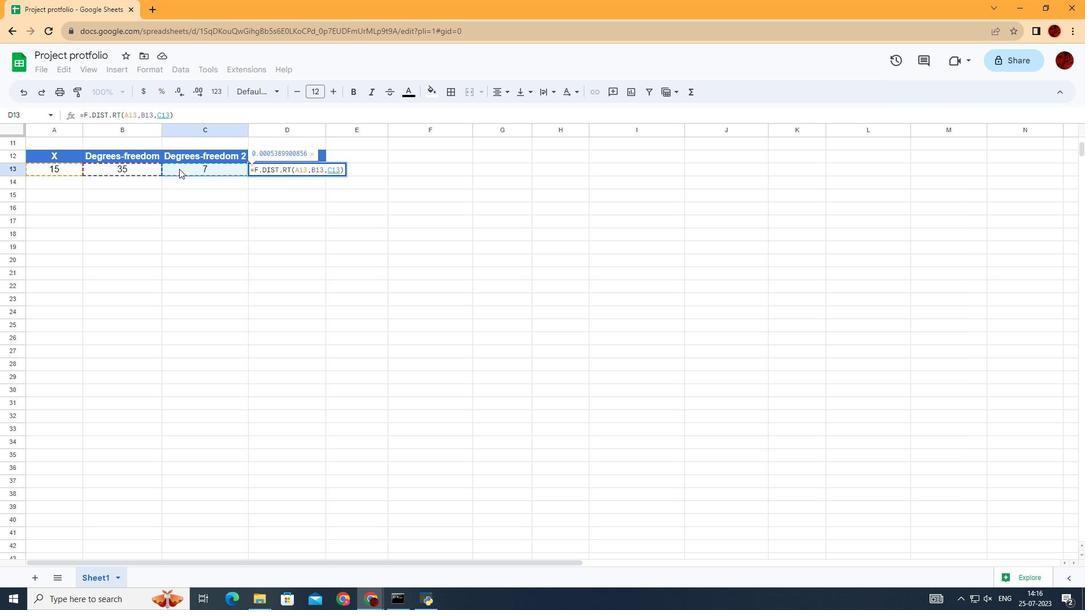 
